 Task: Add a condition where "Channel Is not Web Widget" in All unsolved tickets in your groups.
Action: Mouse moved to (17, 254)
Screenshot: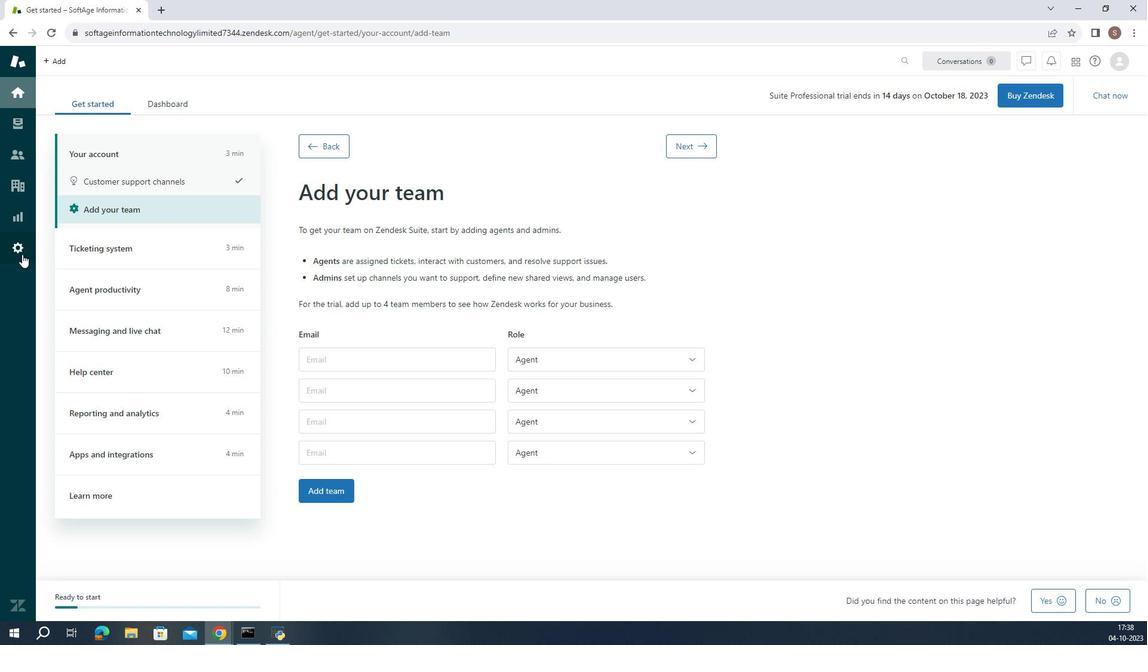 
Action: Mouse pressed left at (17, 254)
Screenshot: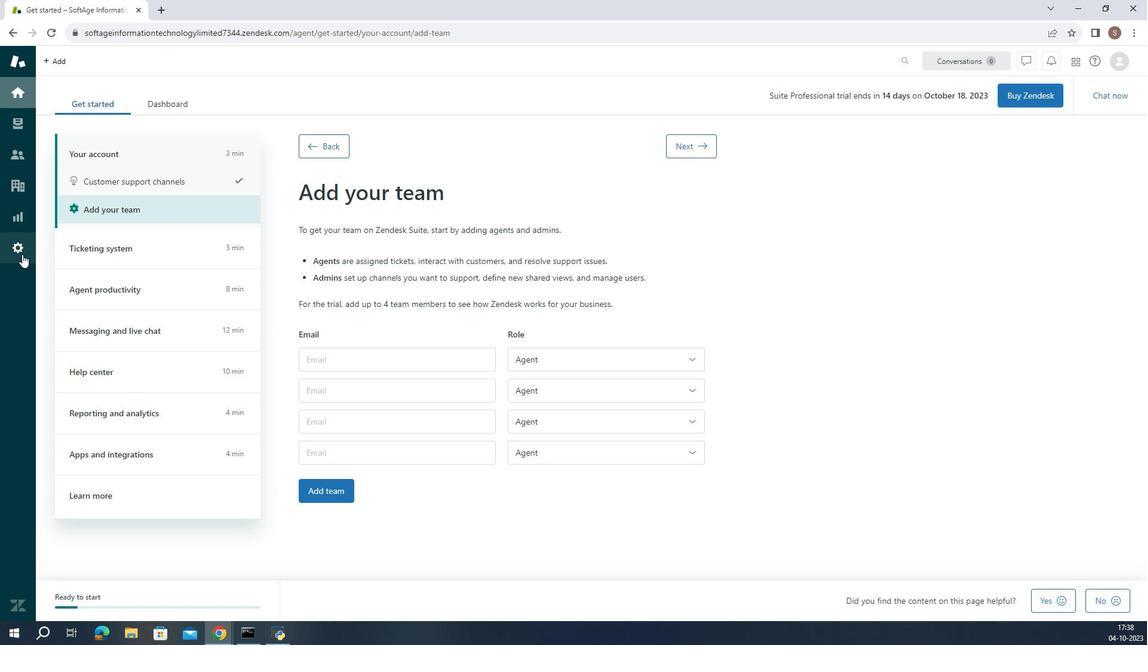 
Action: Mouse moved to (444, 520)
Screenshot: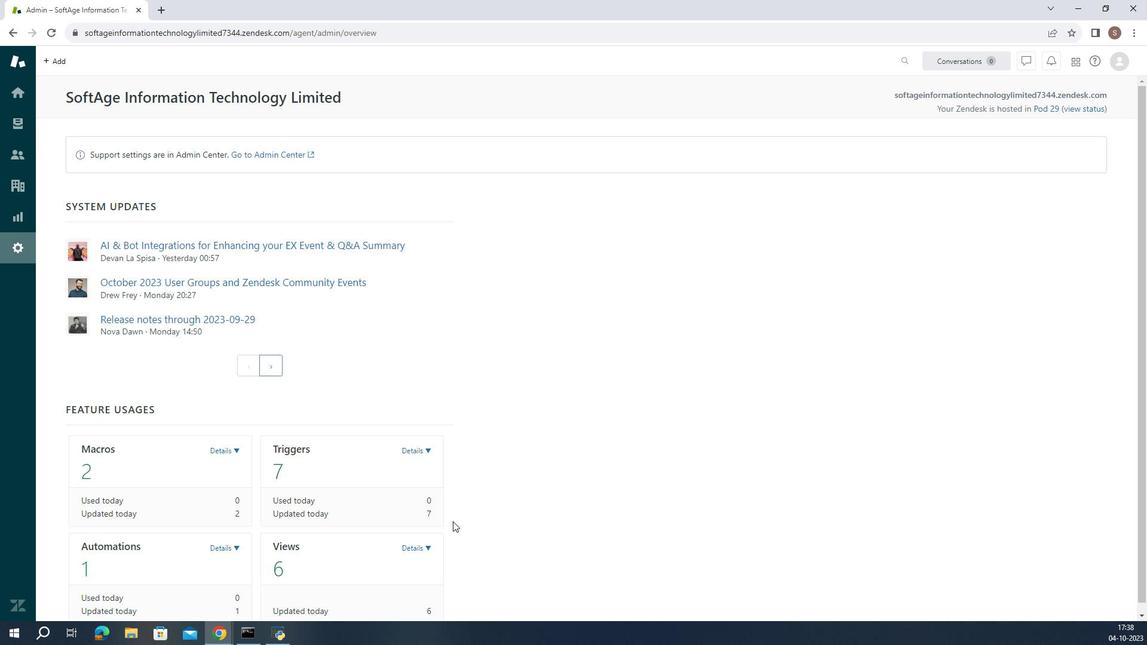 
Action: Mouse scrolled (444, 519) with delta (0, 0)
Screenshot: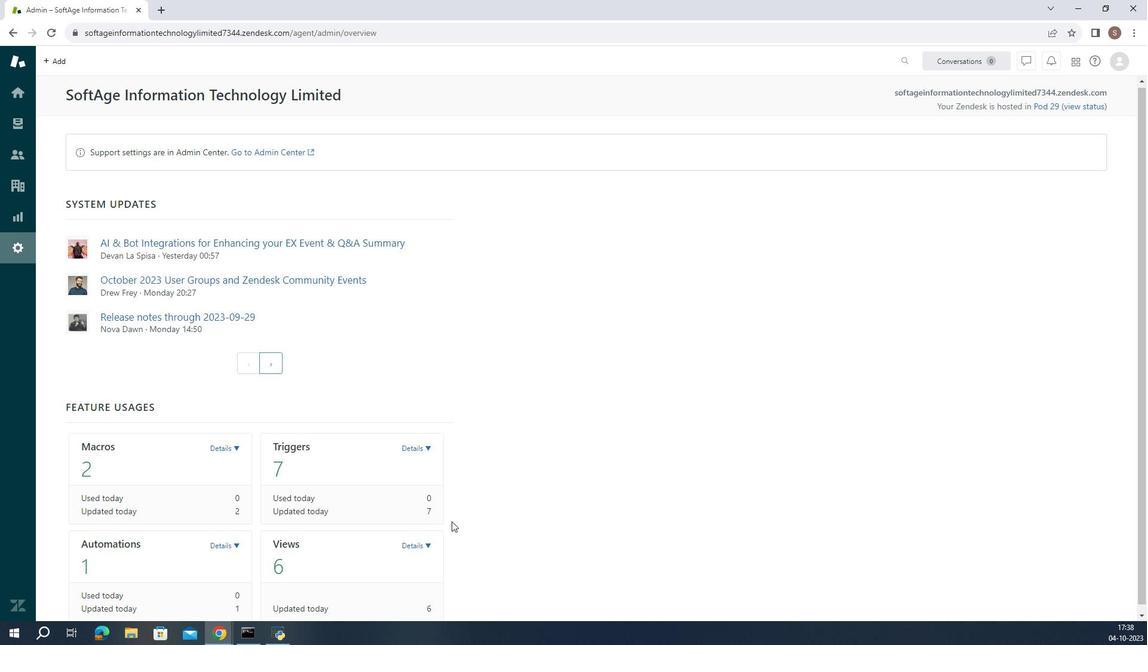 
Action: Mouse scrolled (444, 519) with delta (0, 0)
Screenshot: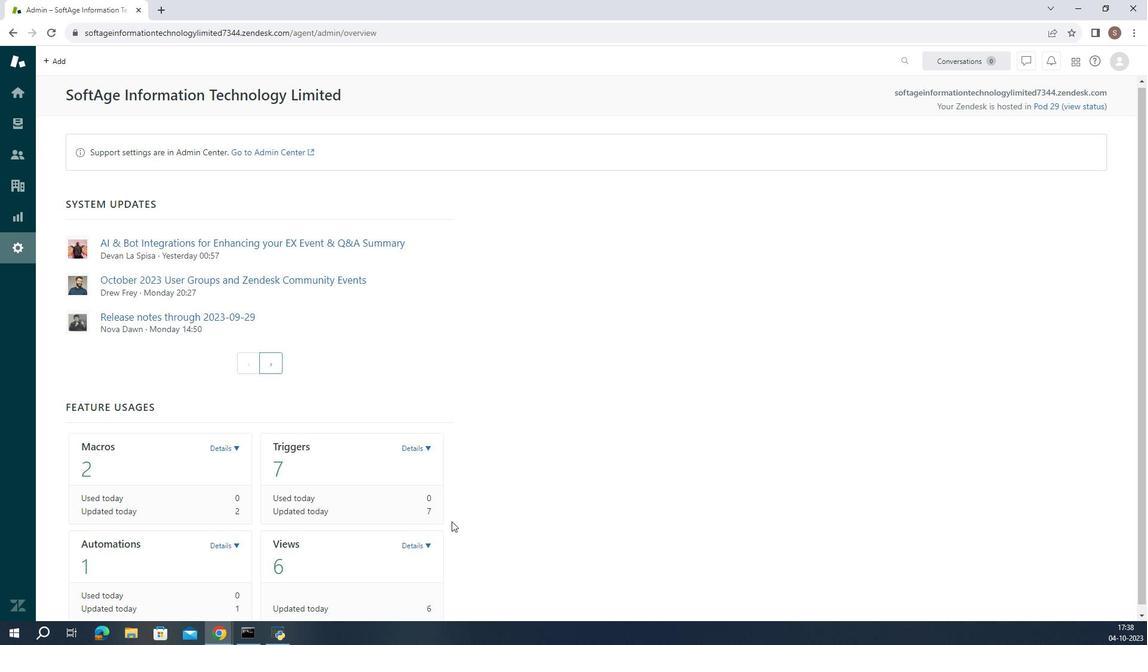 
Action: Mouse moved to (442, 520)
Screenshot: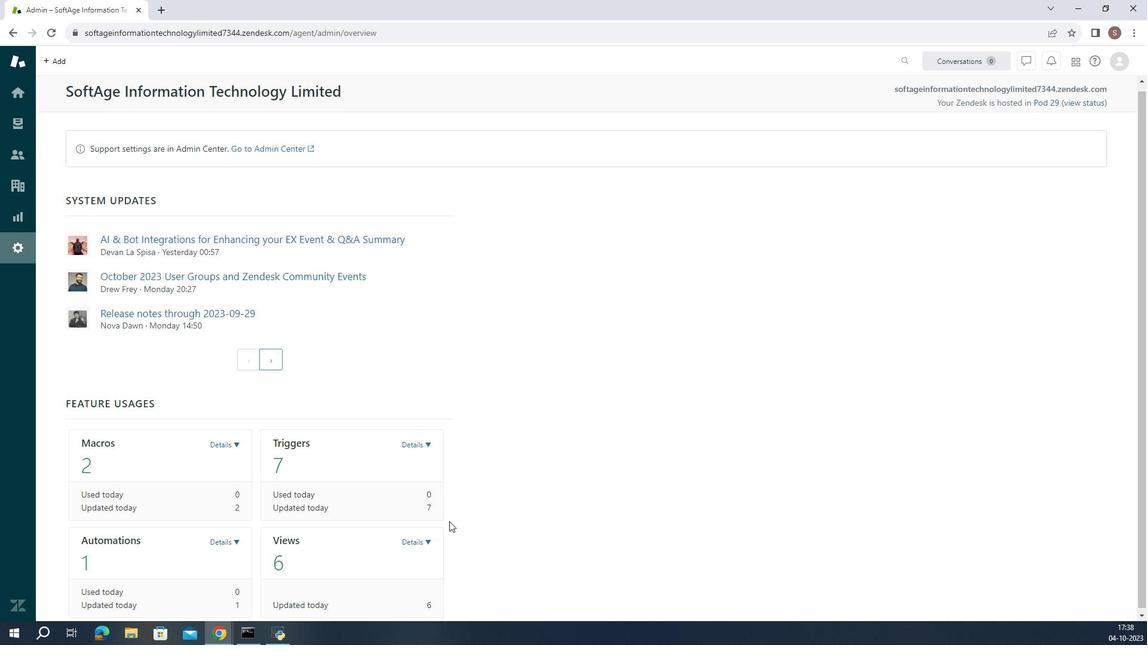 
Action: Mouse scrolled (442, 519) with delta (0, 0)
Screenshot: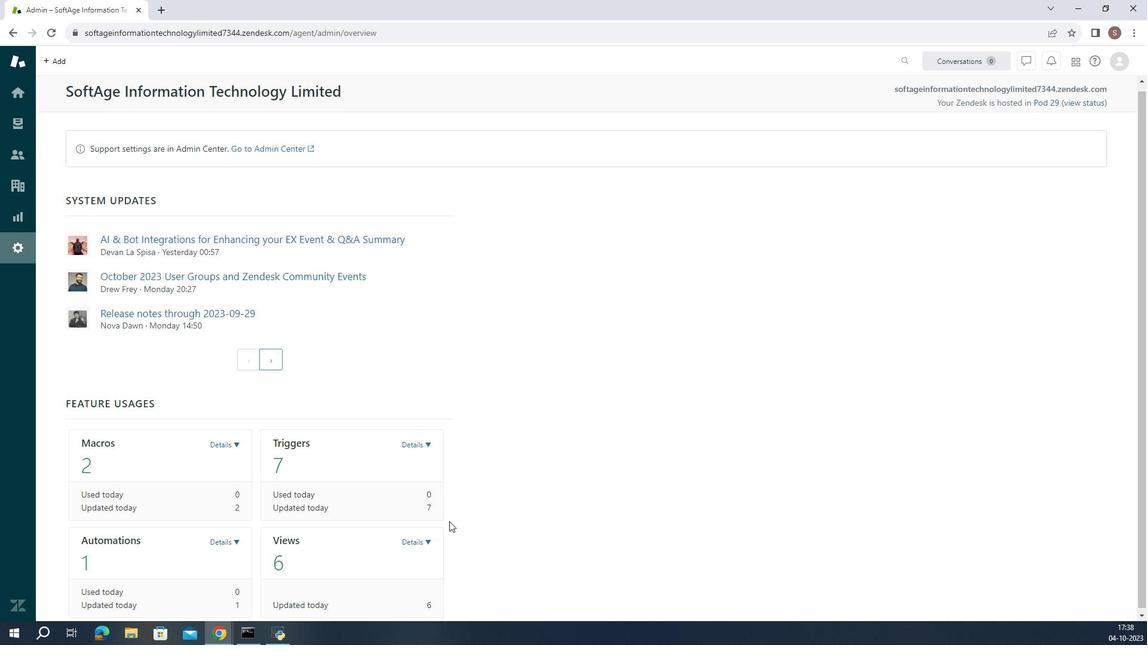 
Action: Mouse moved to (409, 539)
Screenshot: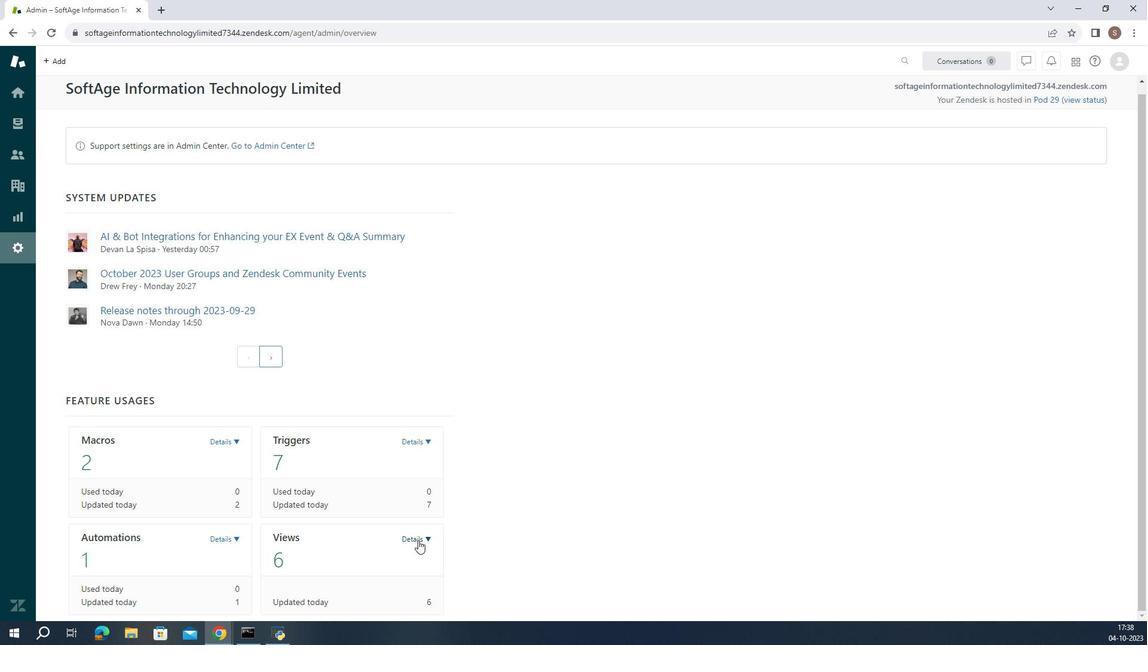
Action: Mouse pressed left at (409, 539)
Screenshot: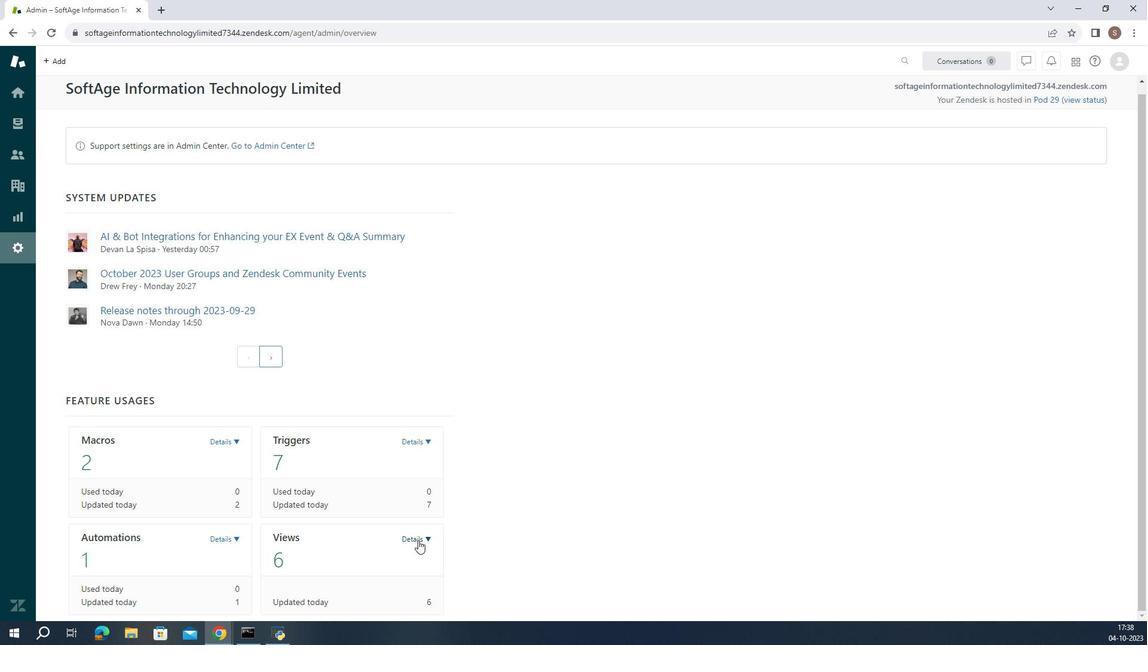 
Action: Mouse moved to (406, 545)
Screenshot: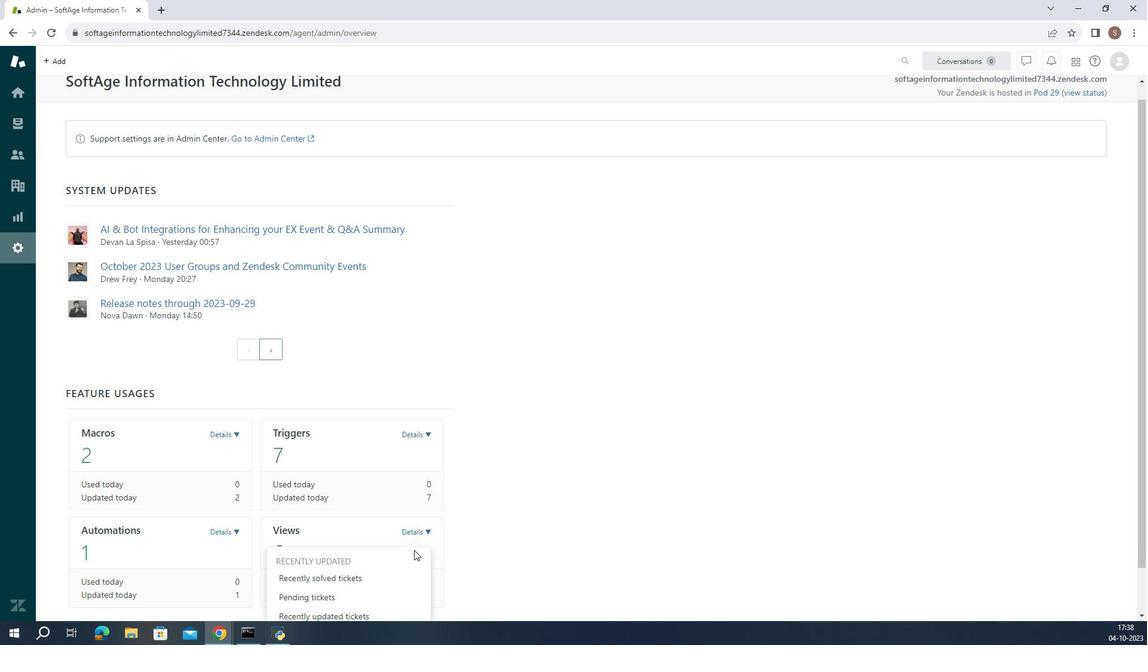 
Action: Mouse scrolled (406, 544) with delta (0, 0)
Screenshot: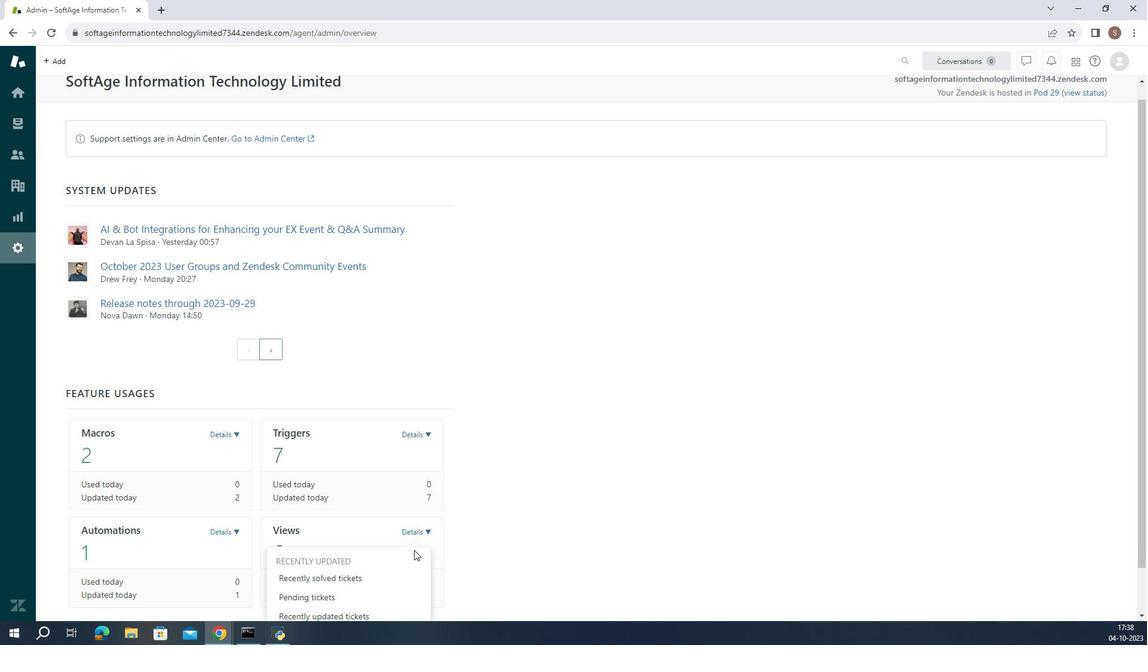 
Action: Mouse moved to (405, 546)
Screenshot: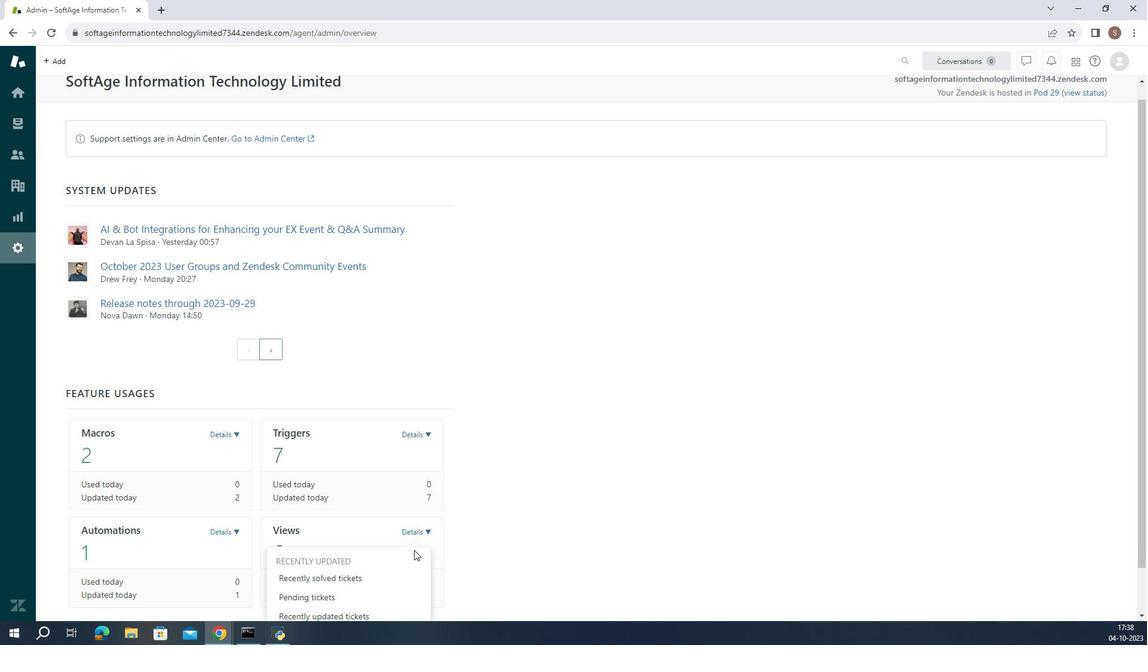 
Action: Mouse scrolled (405, 546) with delta (0, 0)
Screenshot: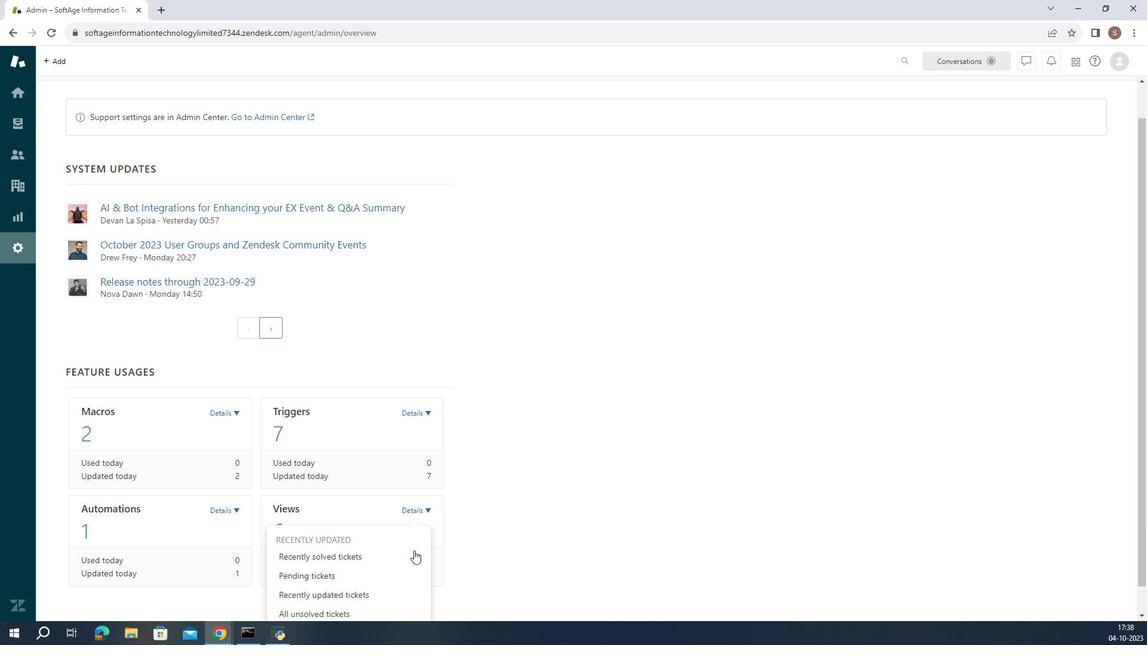 
Action: Mouse moved to (405, 548)
Screenshot: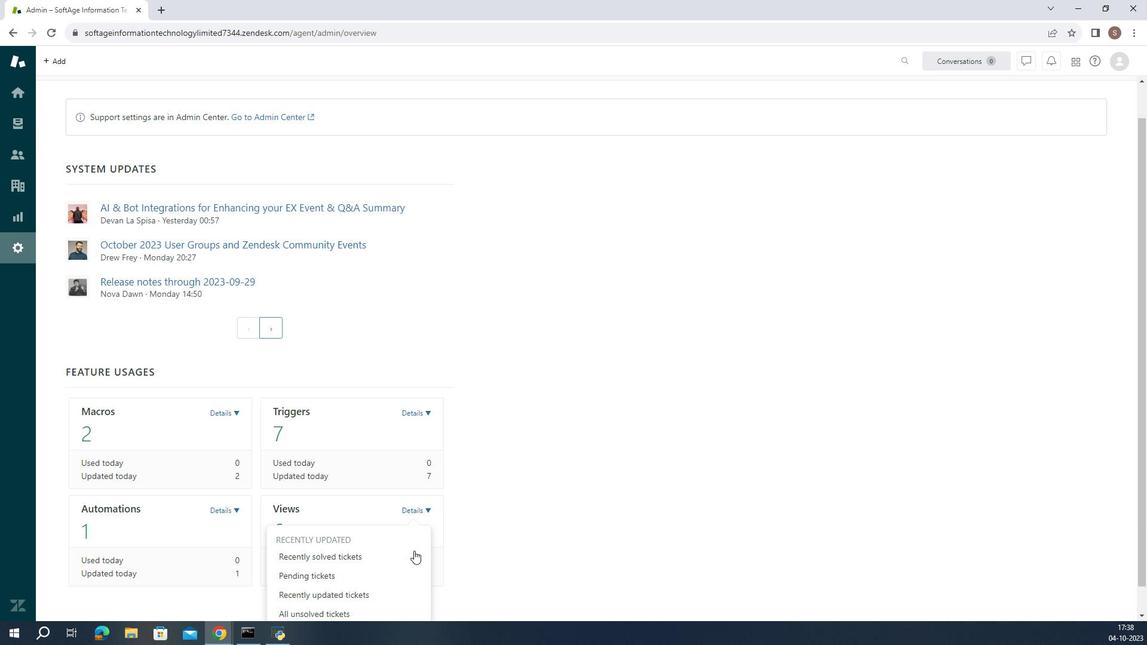 
Action: Mouse scrolled (405, 548) with delta (0, 0)
Screenshot: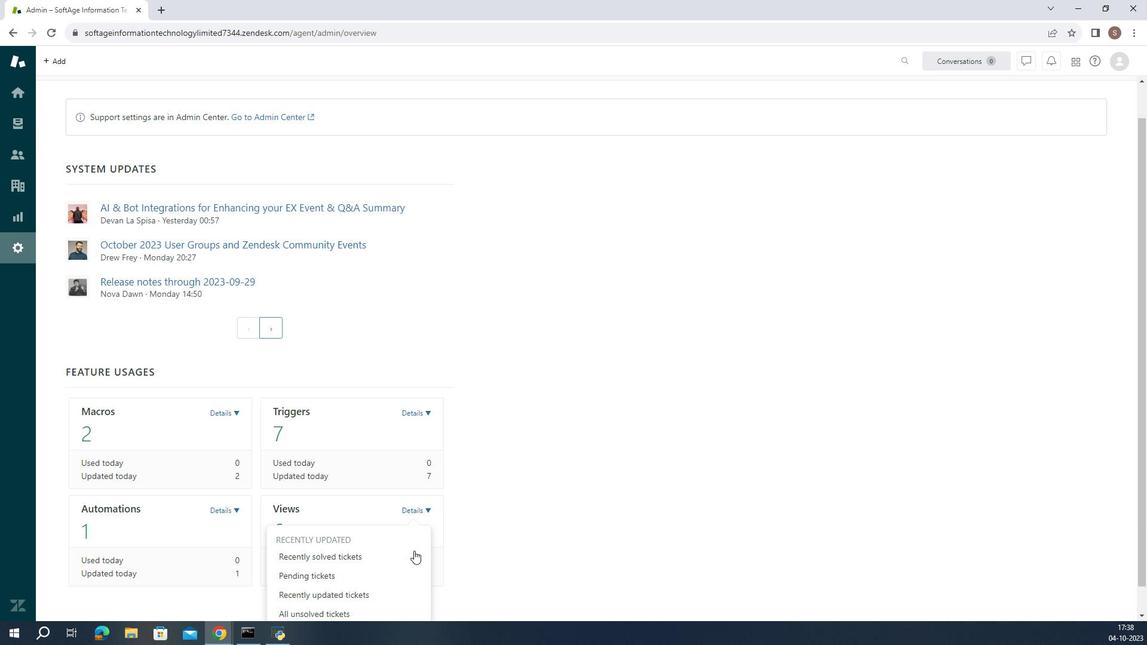 
Action: Mouse moved to (364, 583)
Screenshot: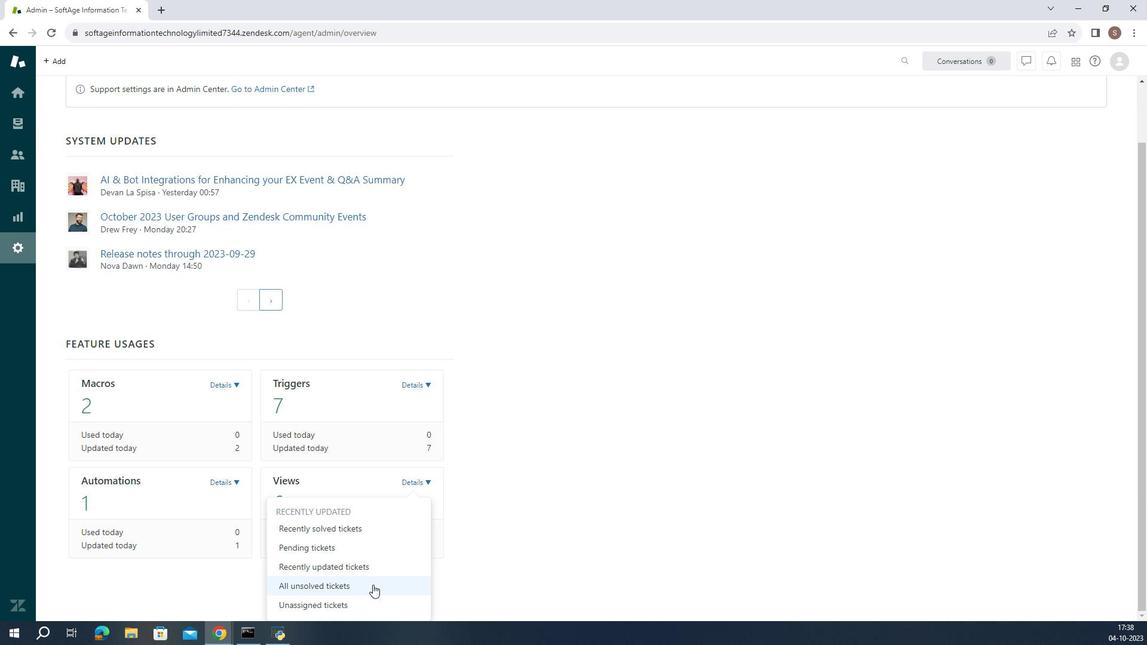 
Action: Mouse pressed left at (364, 583)
Screenshot: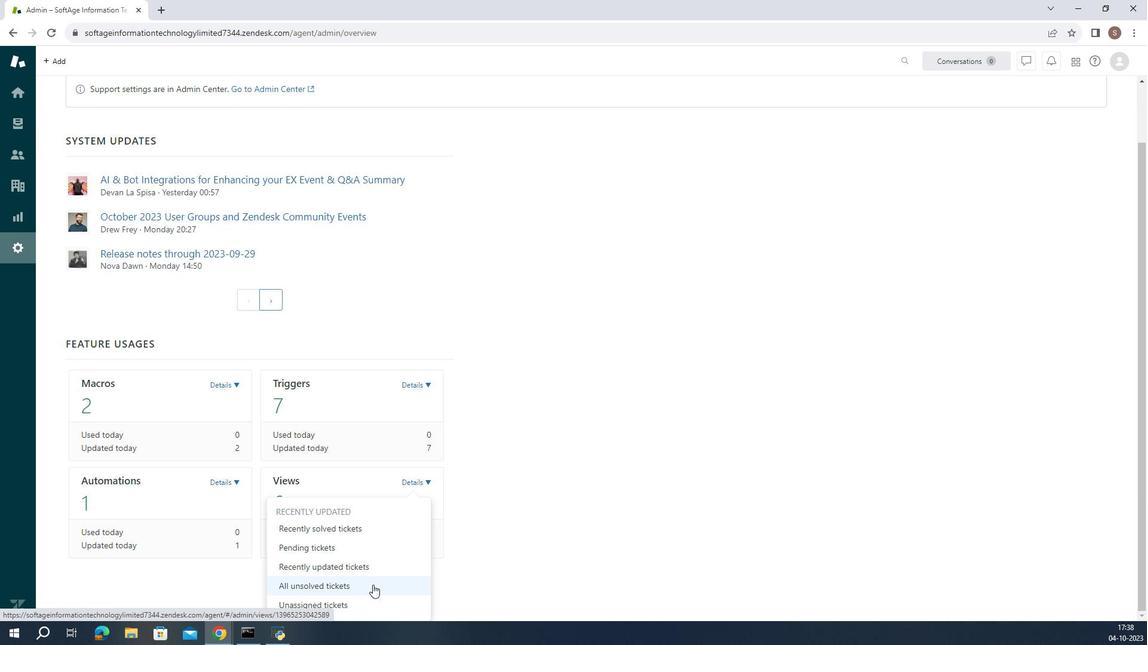 
Action: Mouse moved to (176, 401)
Screenshot: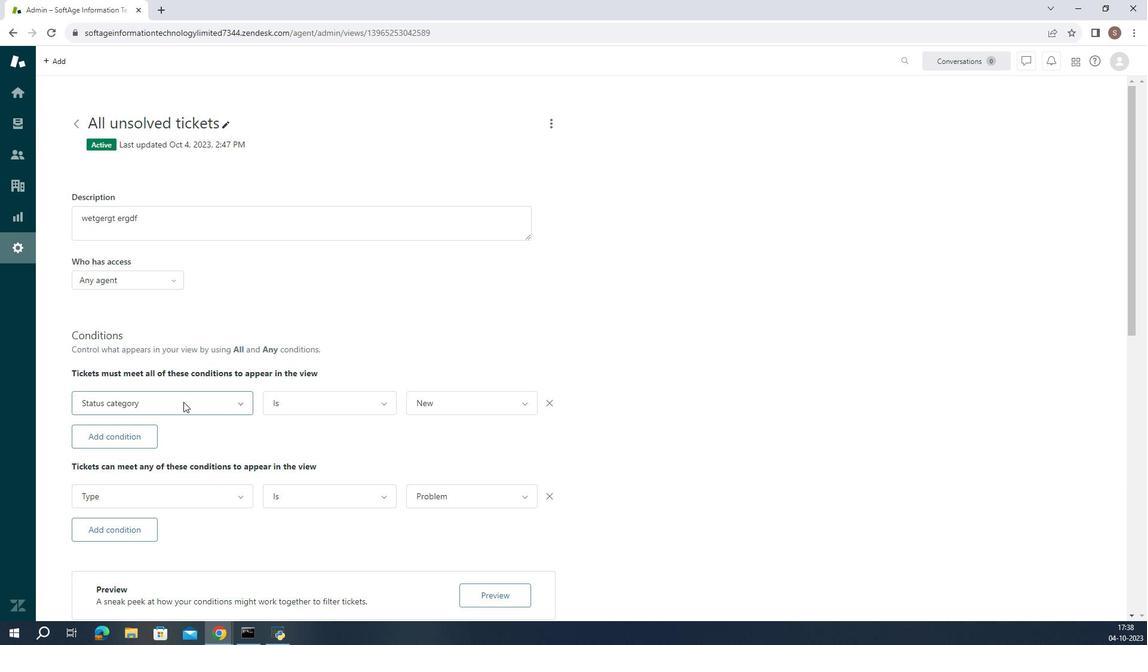 
Action: Mouse pressed left at (176, 401)
Screenshot: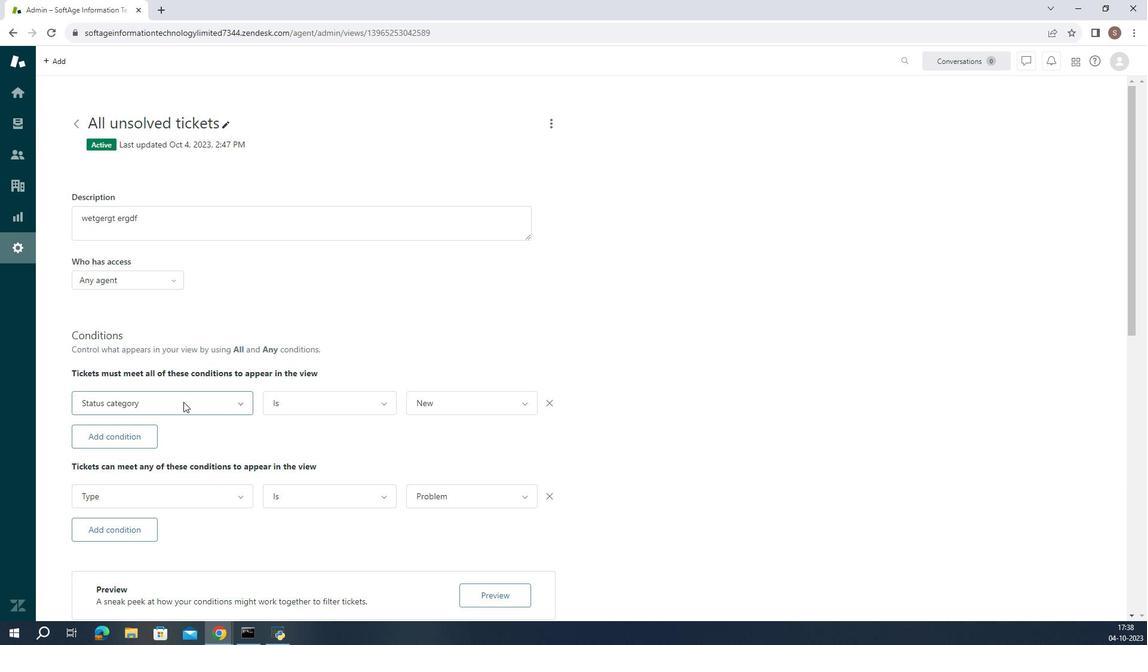 
Action: Mouse moved to (201, 312)
Screenshot: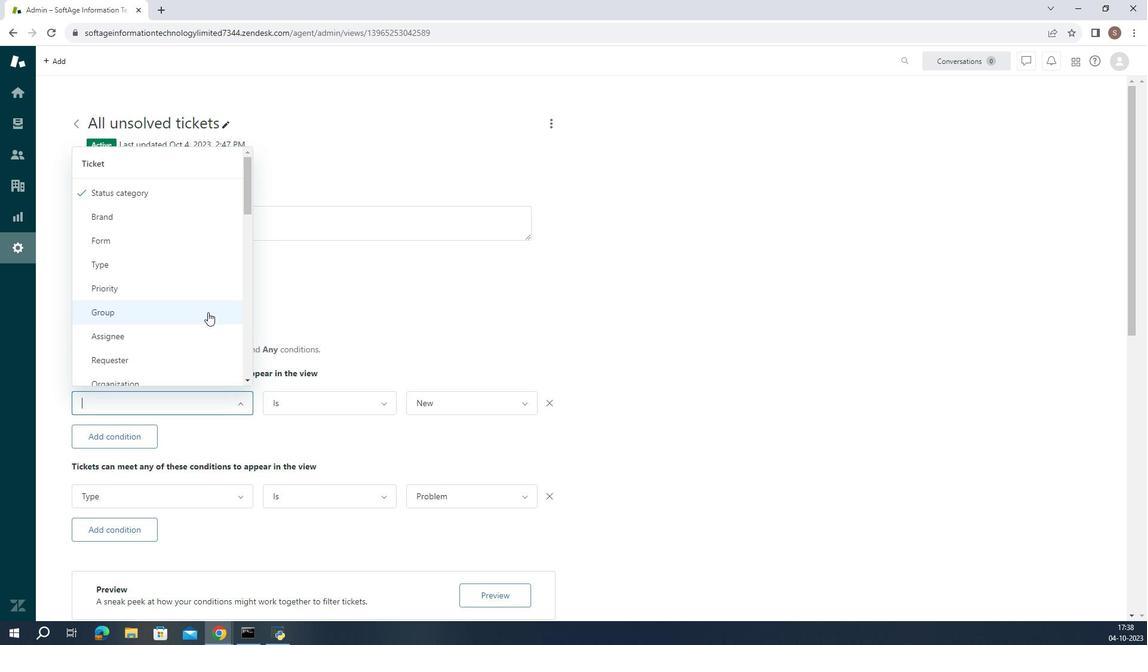 
Action: Mouse scrolled (201, 311) with delta (0, 0)
Screenshot: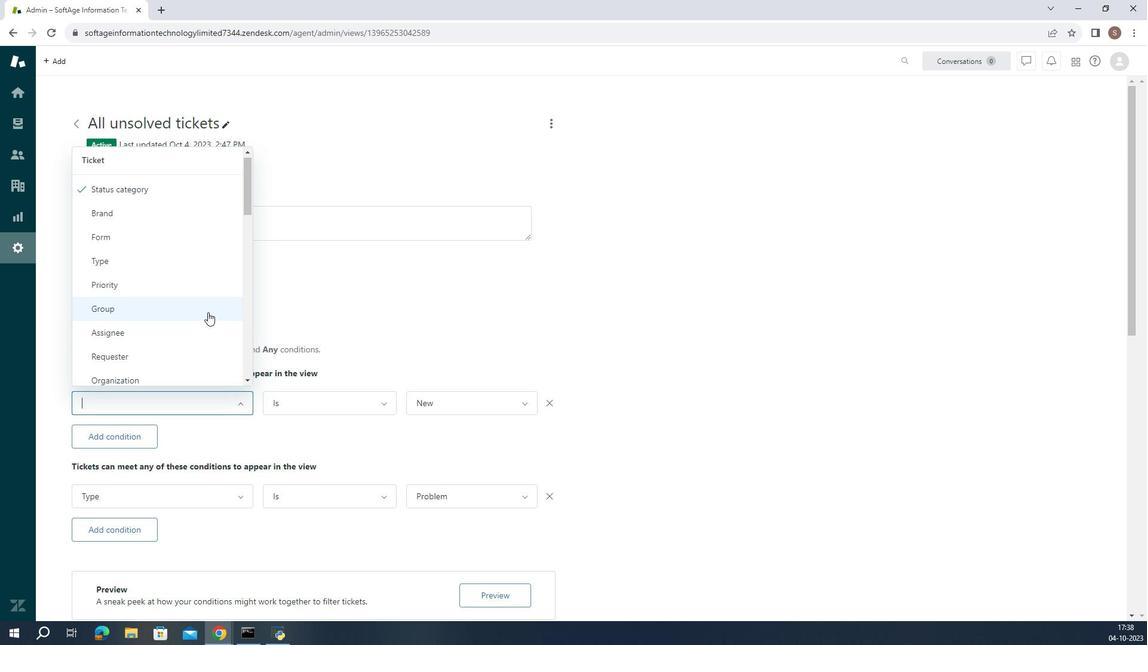 
Action: Mouse scrolled (201, 311) with delta (0, 0)
Screenshot: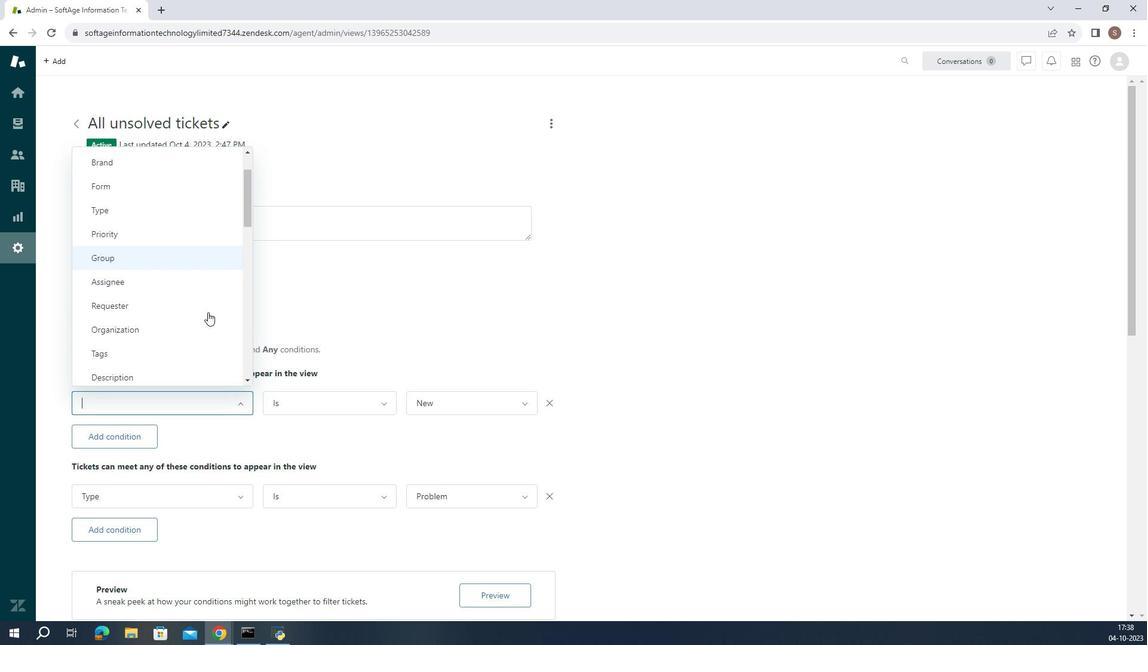 
Action: Mouse moved to (193, 340)
Screenshot: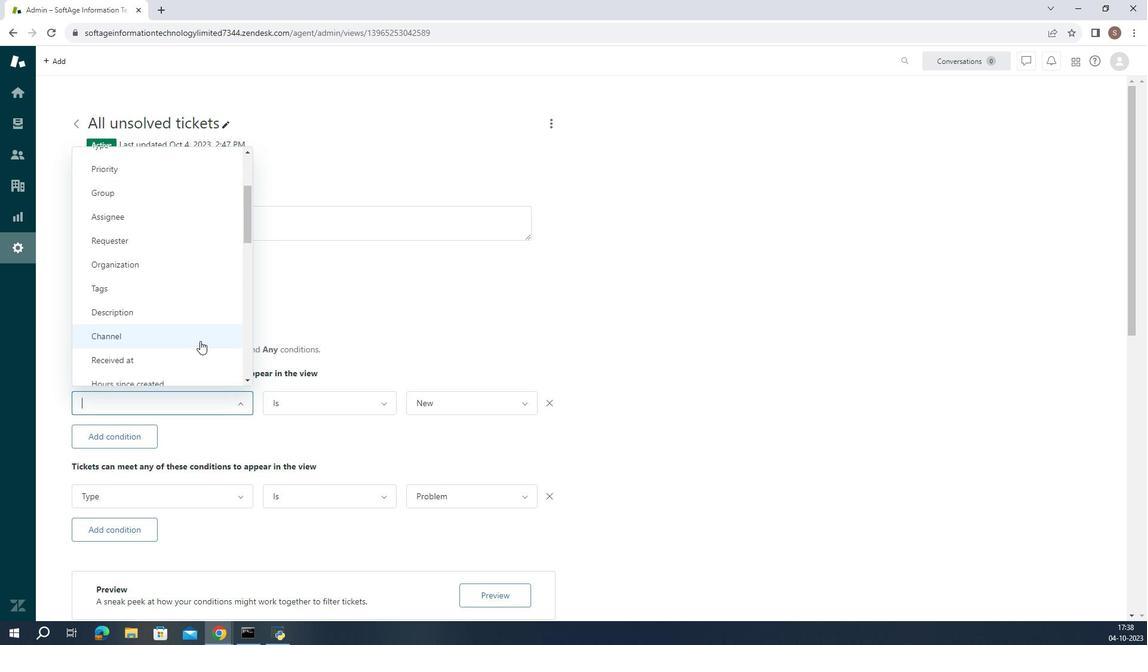 
Action: Mouse pressed left at (193, 340)
Screenshot: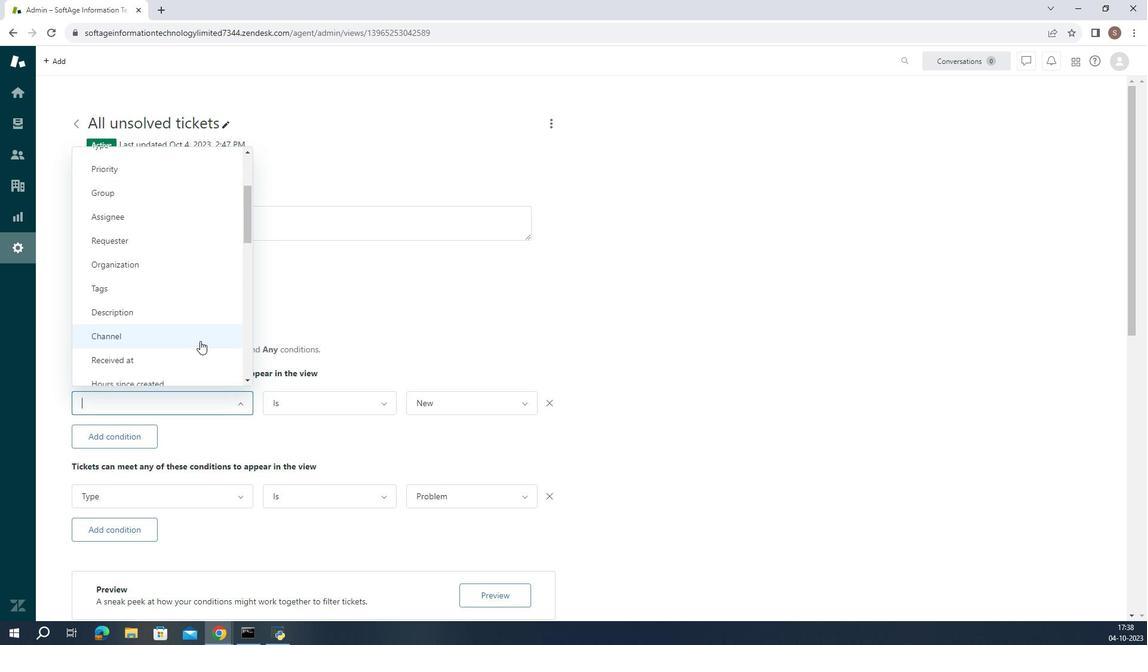 
Action: Mouse moved to (319, 400)
Screenshot: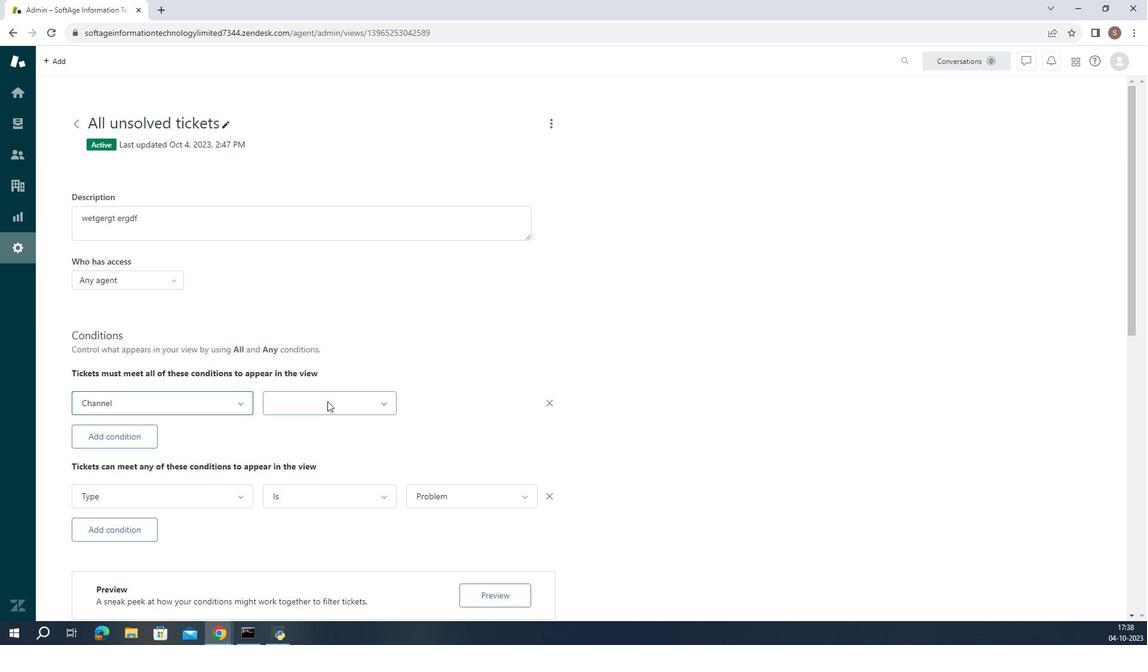 
Action: Mouse pressed left at (319, 400)
Screenshot: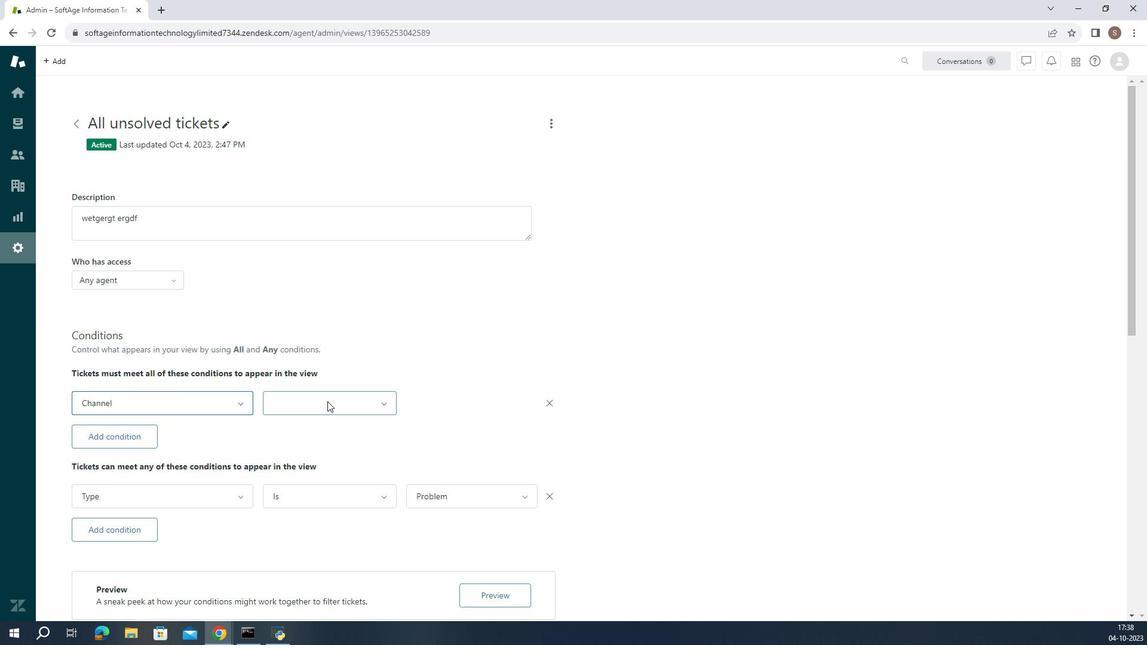 
Action: Mouse moved to (319, 451)
Screenshot: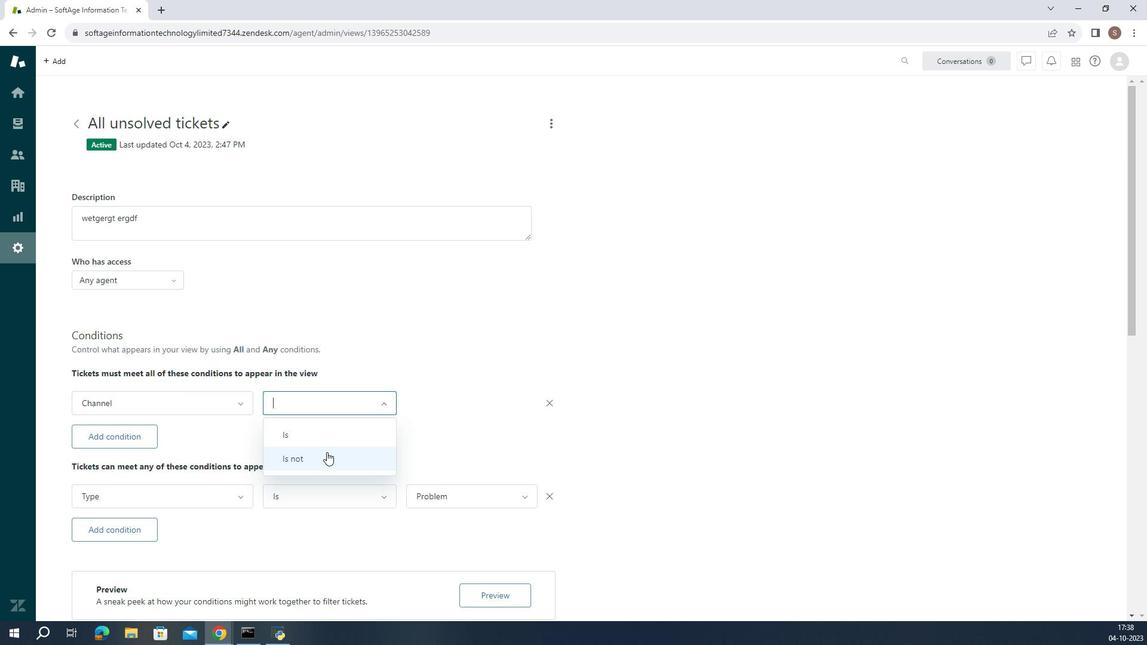 
Action: Mouse pressed left at (319, 451)
Screenshot: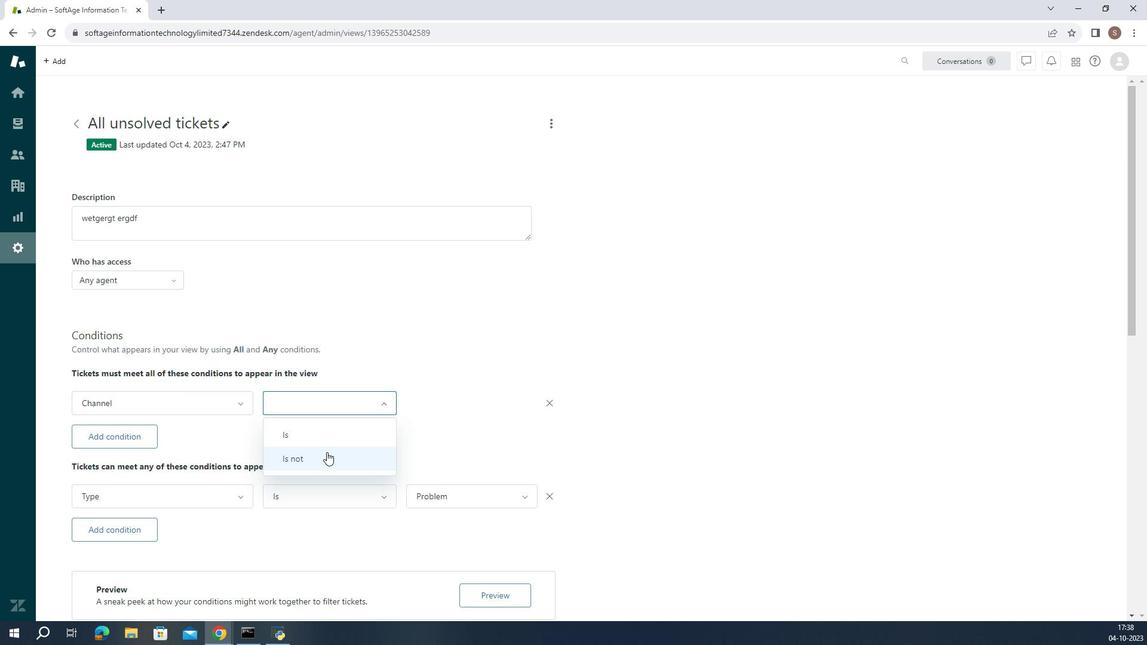 
Action: Mouse moved to (465, 408)
Screenshot: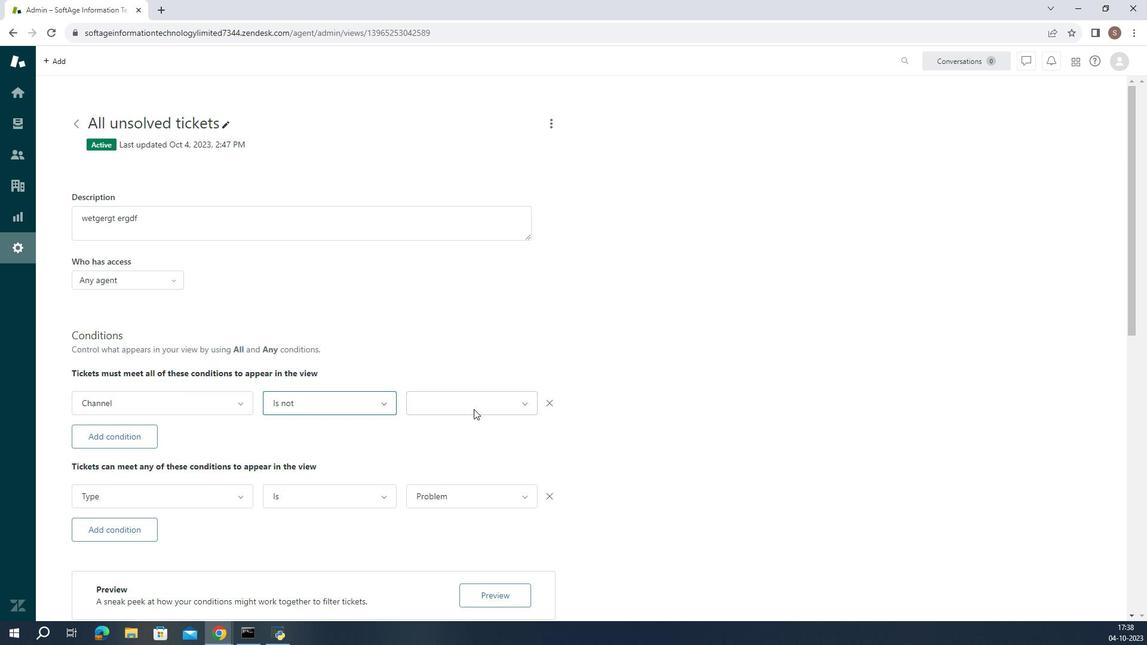 
Action: Mouse pressed left at (465, 408)
Screenshot: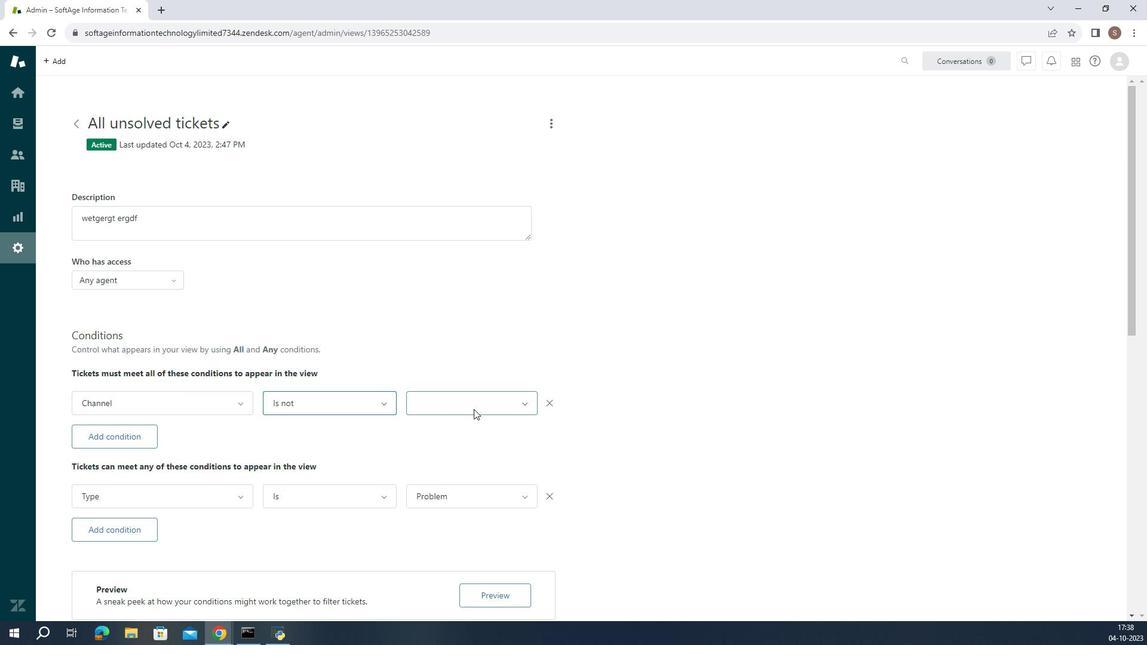 
Action: Mouse moved to (469, 283)
Screenshot: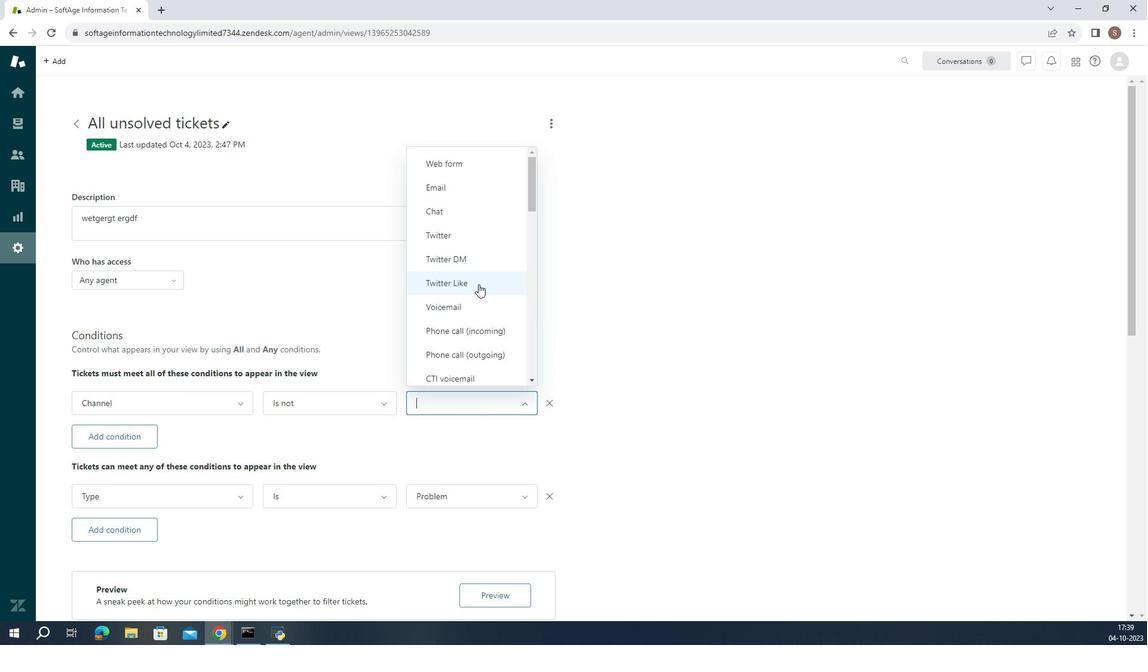 
Action: Mouse scrolled (469, 283) with delta (0, 0)
Screenshot: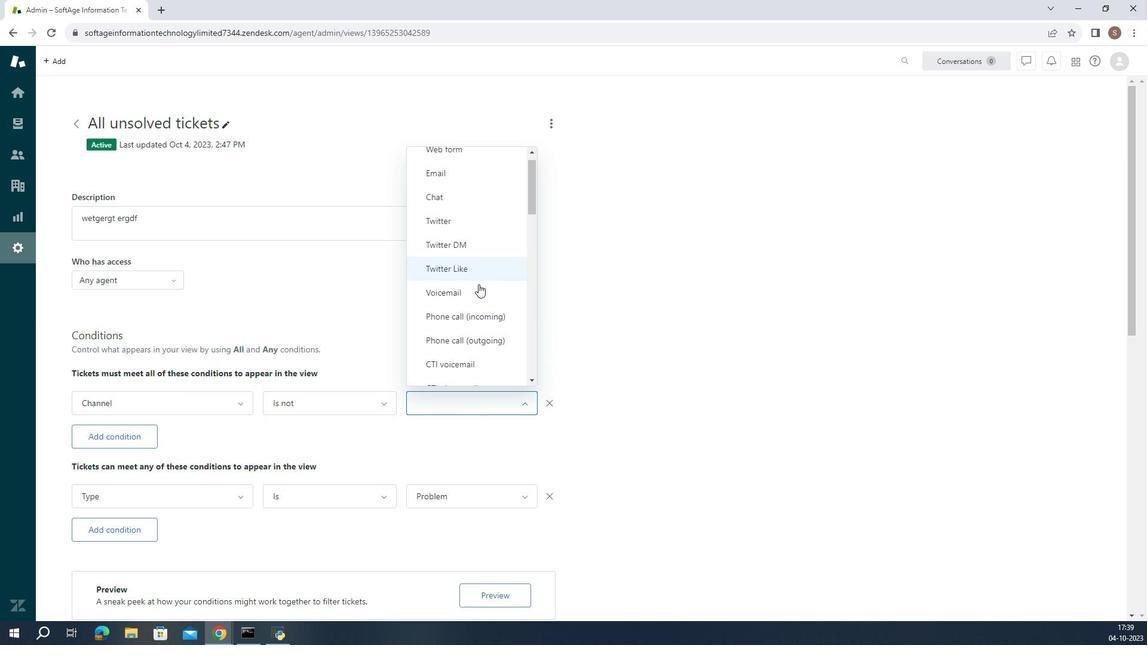 
Action: Mouse scrolled (469, 283) with delta (0, 0)
Screenshot: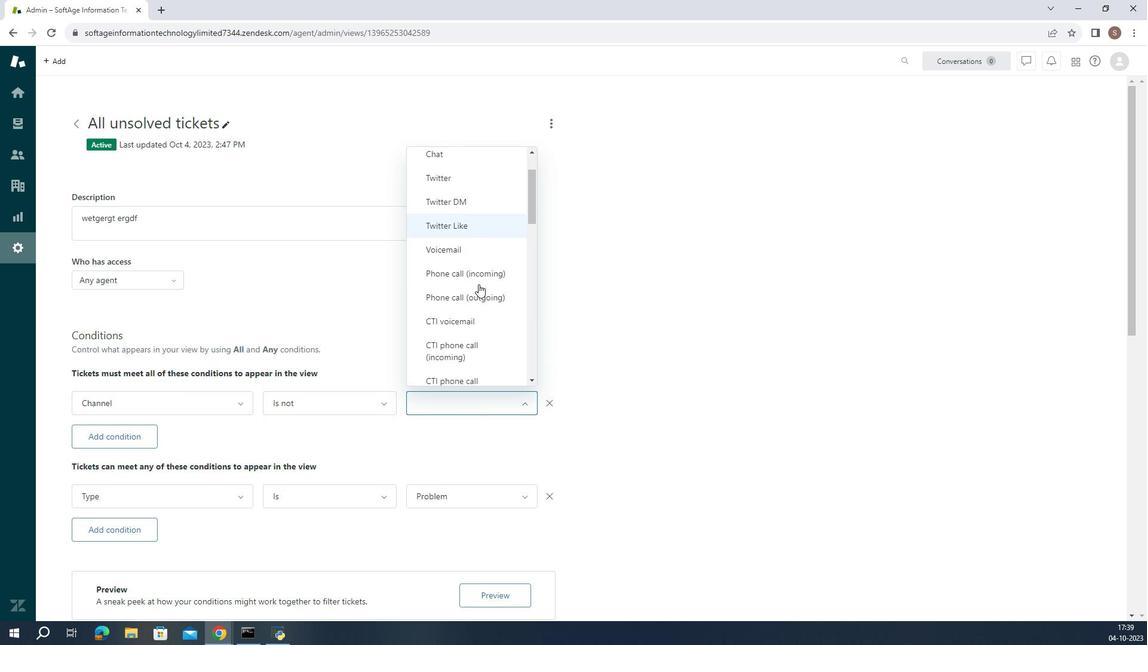 
Action: Mouse scrolled (469, 283) with delta (0, 0)
Screenshot: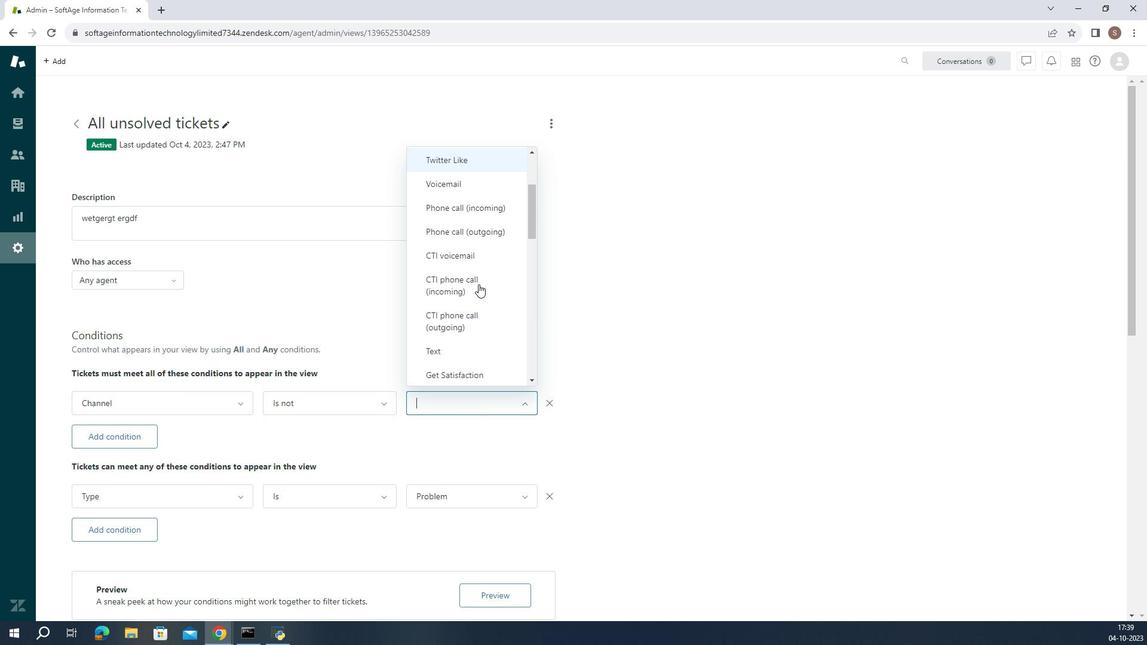 
Action: Mouse moved to (465, 340)
Screenshot: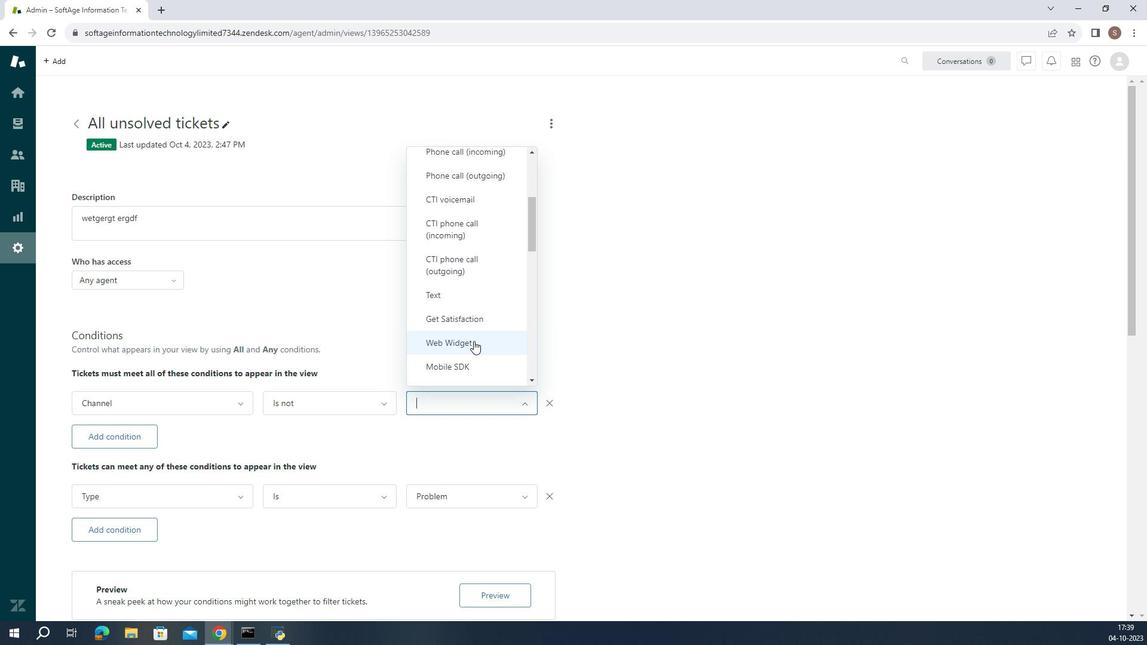 
Action: Mouse pressed left at (465, 340)
Screenshot: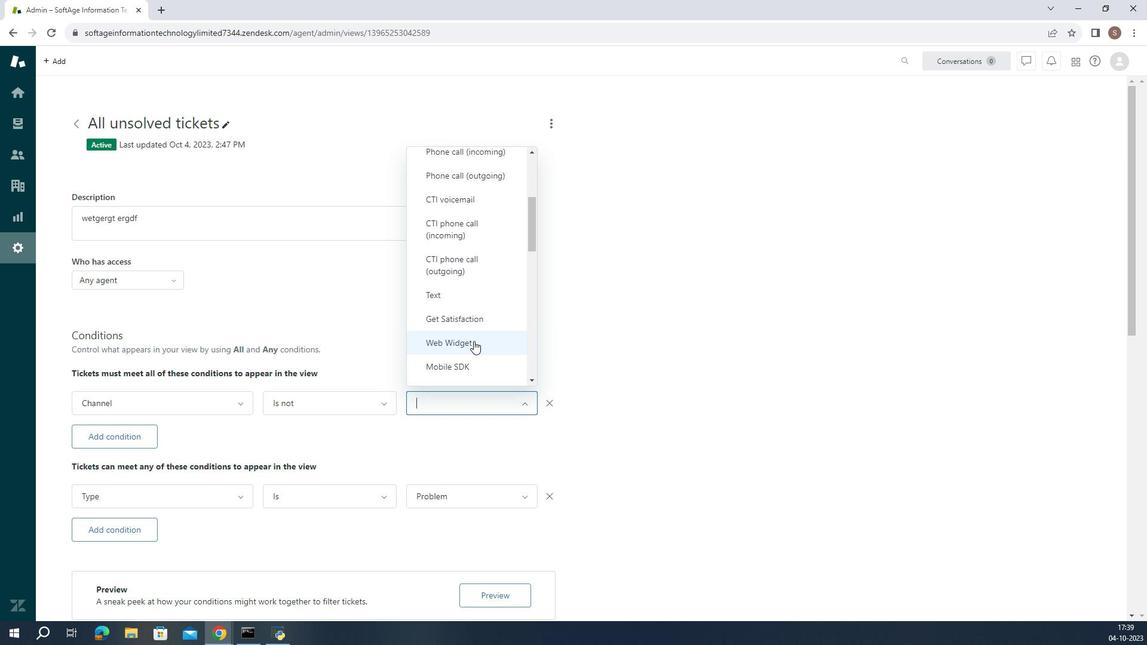 
Action: Mouse moved to (473, 447)
Screenshot: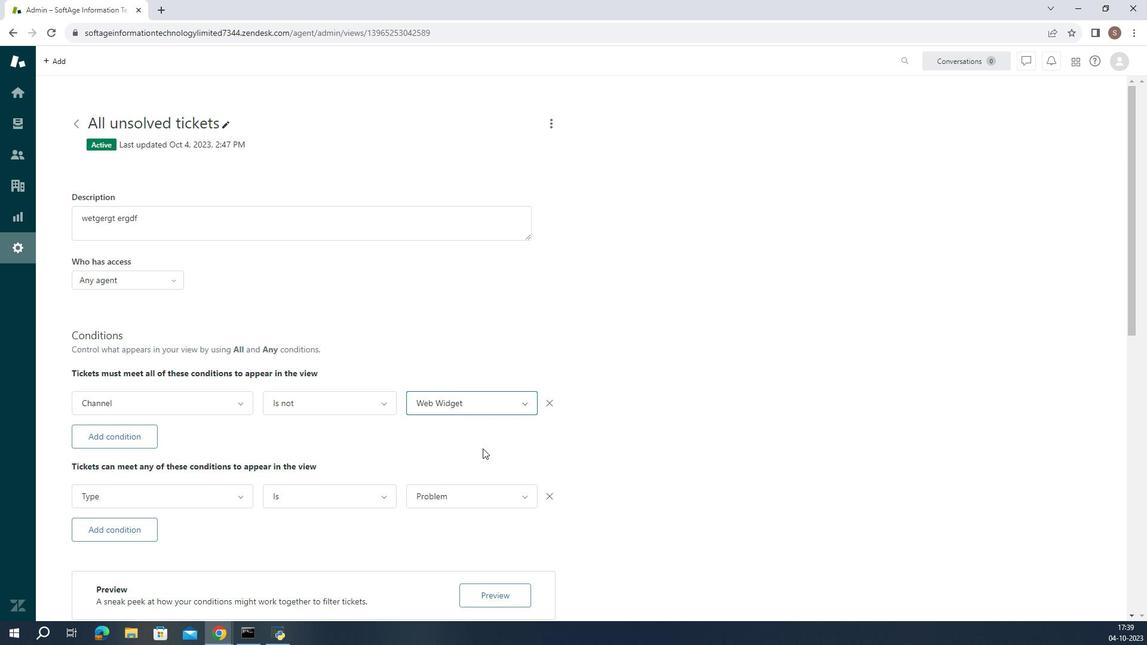 
Action: Mouse pressed left at (473, 447)
Screenshot: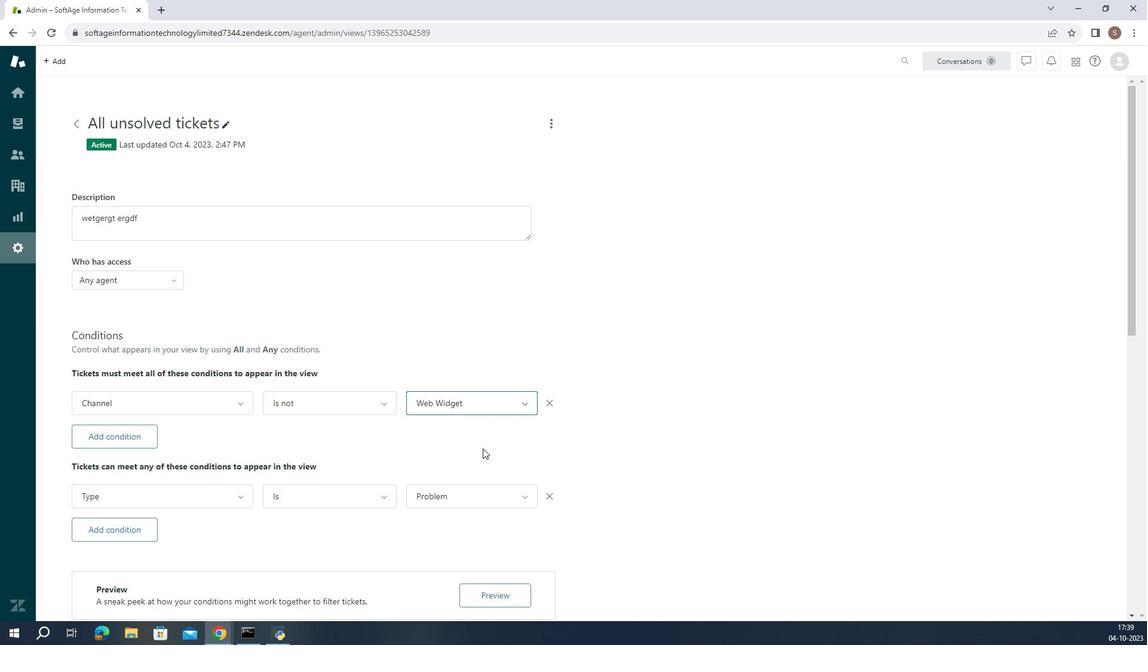 
Action: Mouse moved to (466, 432)
Screenshot: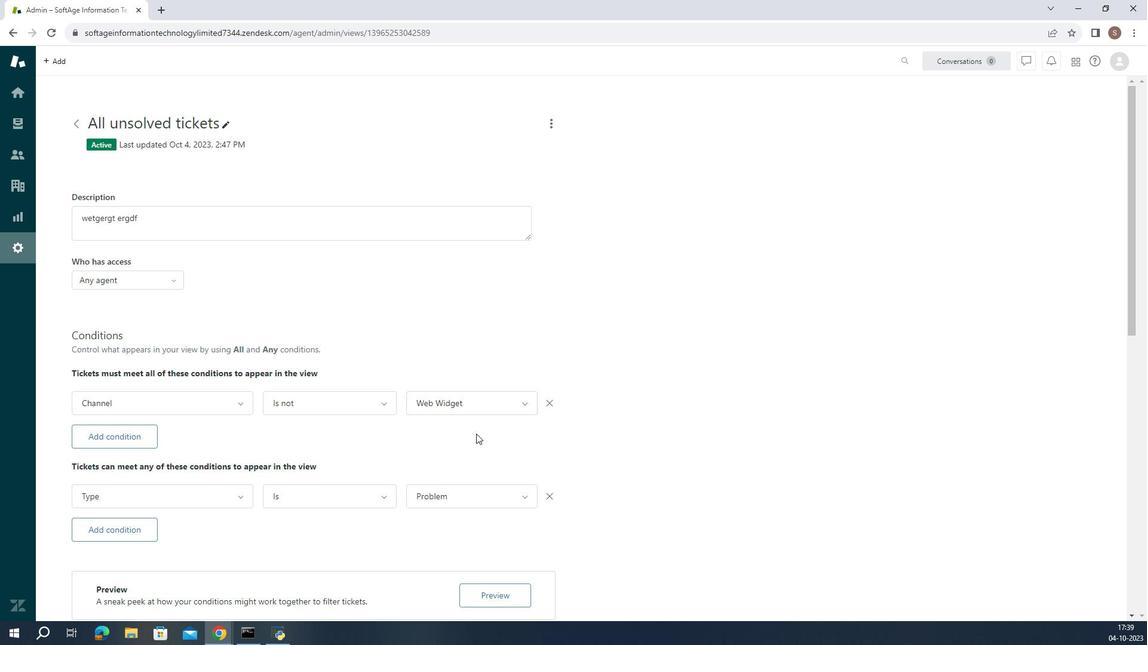 
